 Task: Change slide transition to fade.
Action: Mouse moved to (525, 82)
Screenshot: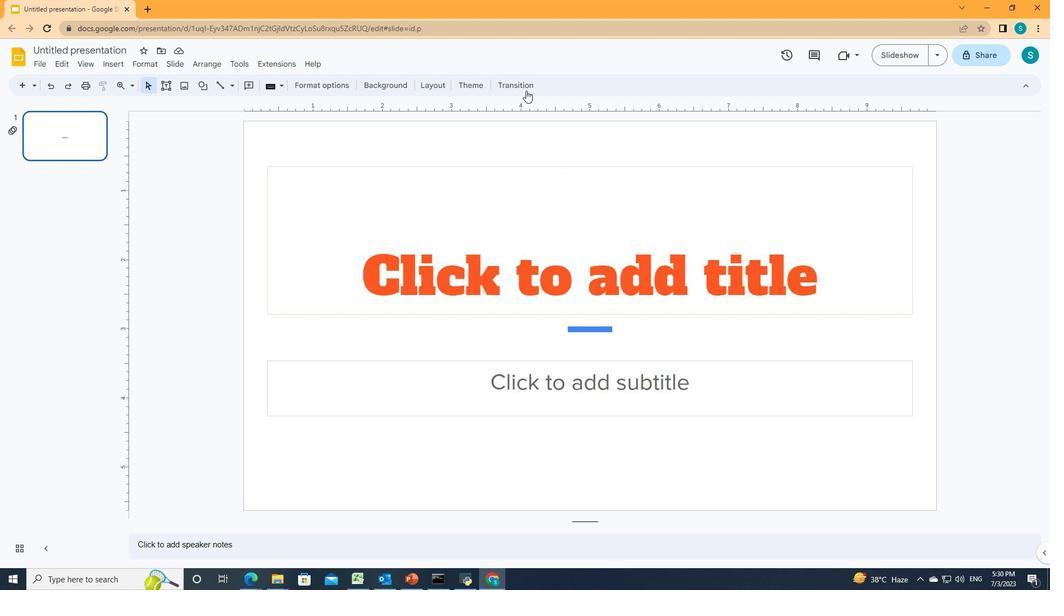 
Action: Mouse pressed left at (525, 82)
Screenshot: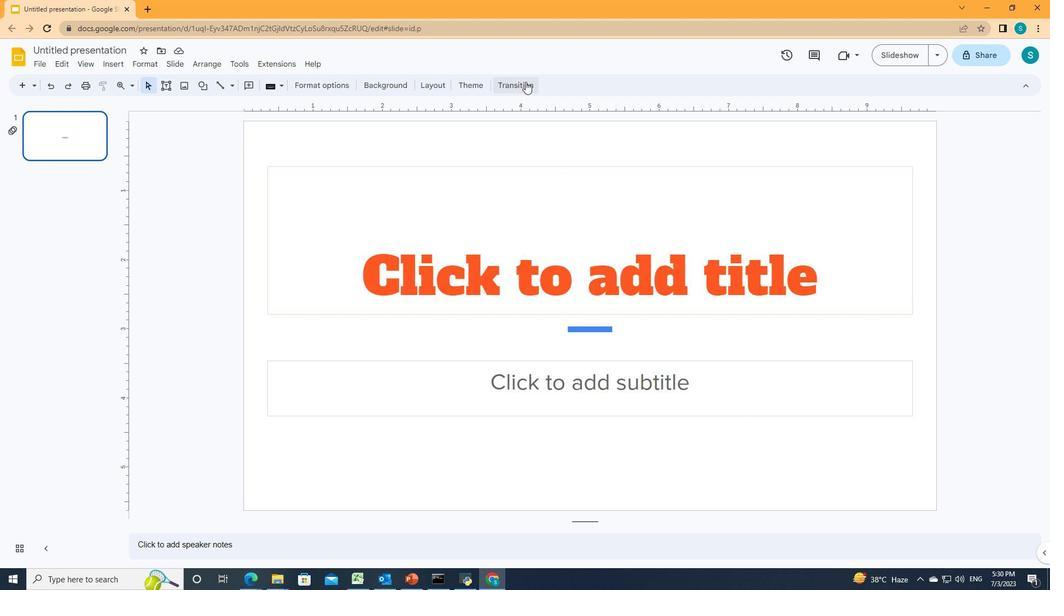 
Action: Mouse moved to (1011, 191)
Screenshot: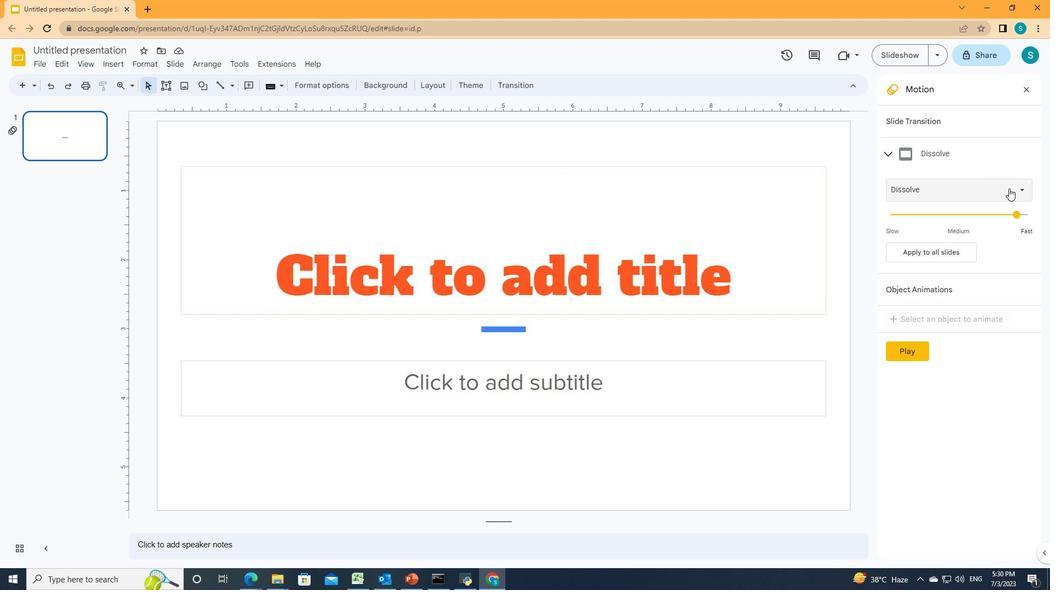 
Action: Mouse pressed left at (1011, 191)
Screenshot: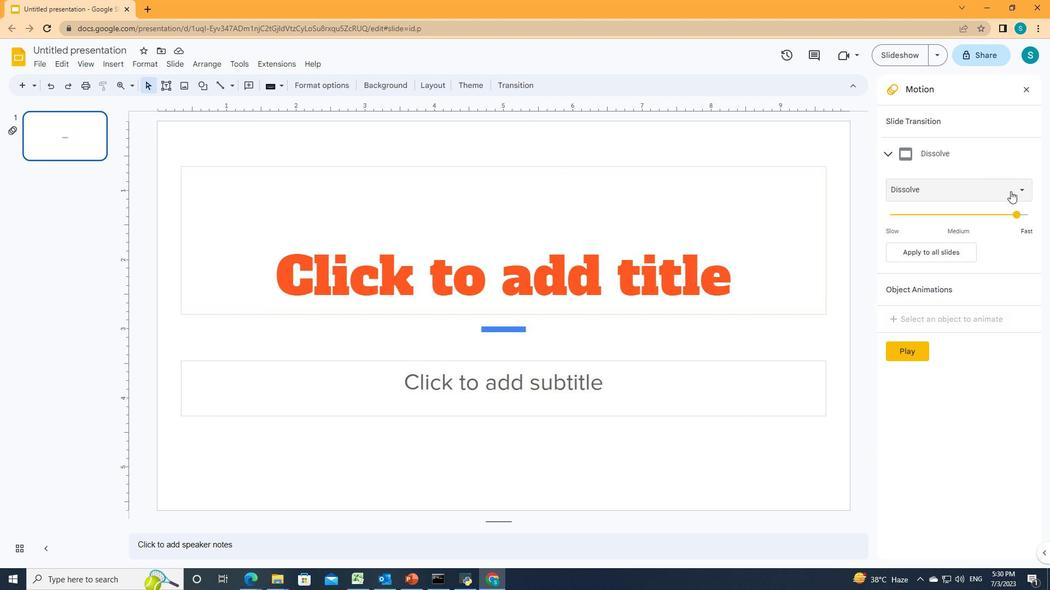 
Action: Mouse moved to (934, 254)
Screenshot: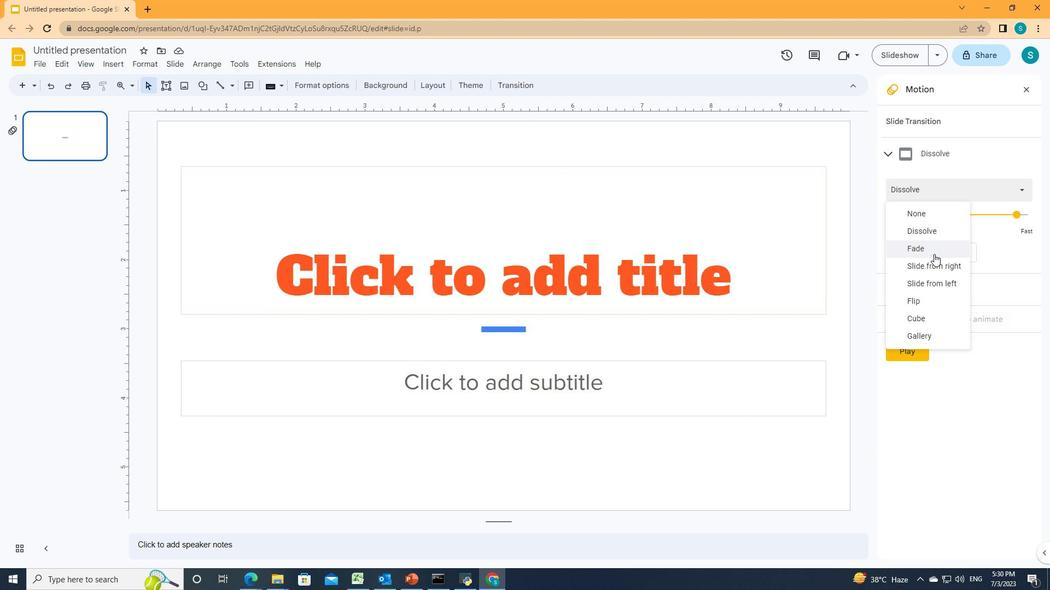 
Action: Mouse pressed left at (934, 254)
Screenshot: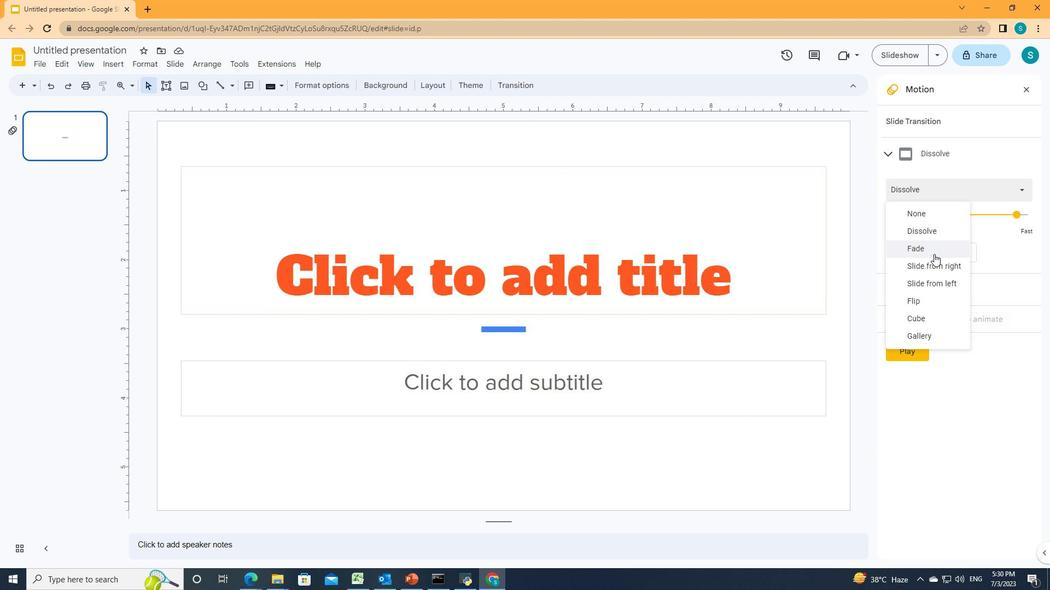 
